 Task: Choose the repositories that are allowed to create repository-level self-hosted runners for general actions permissions to "Selected repositories" in the organization "Mark56771".
Action: Mouse moved to (941, 78)
Screenshot: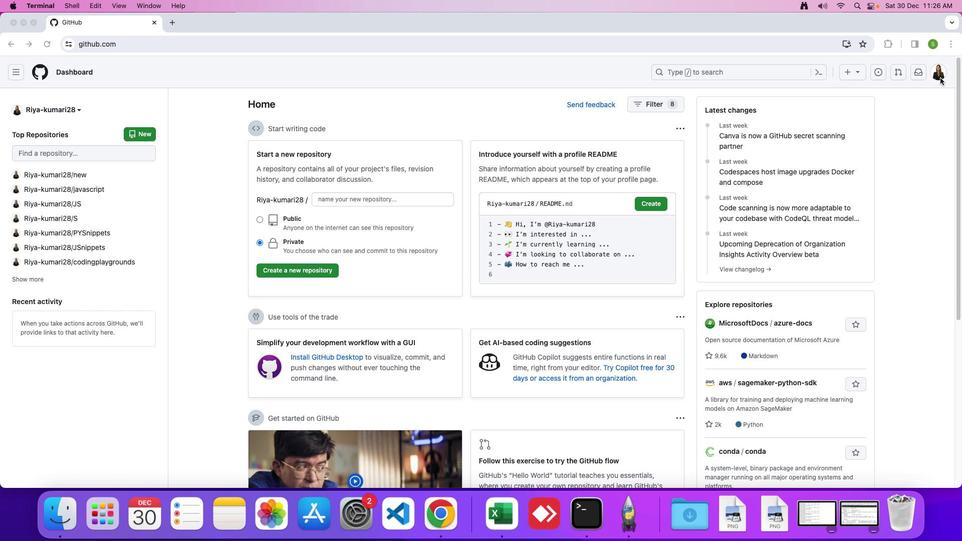 
Action: Mouse pressed left at (941, 78)
Screenshot: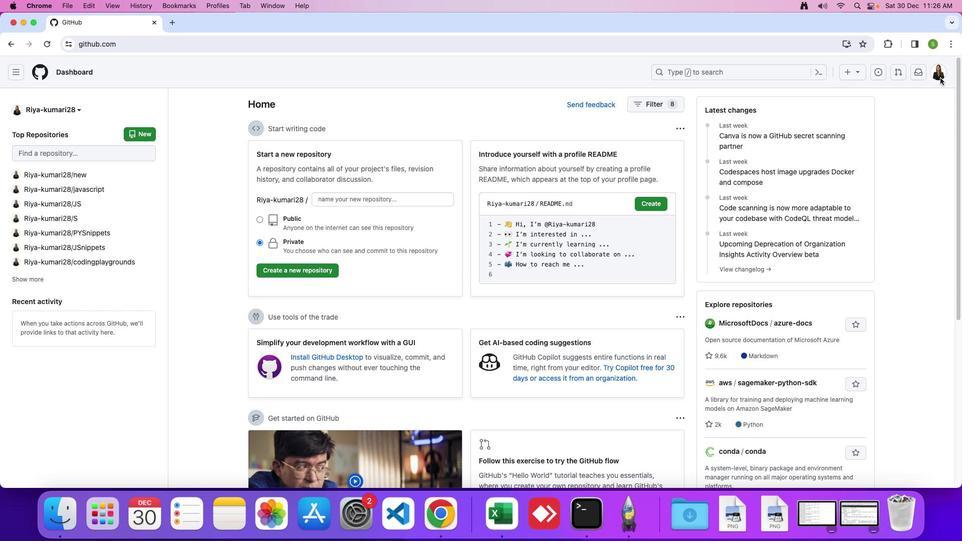 
Action: Mouse moved to (941, 76)
Screenshot: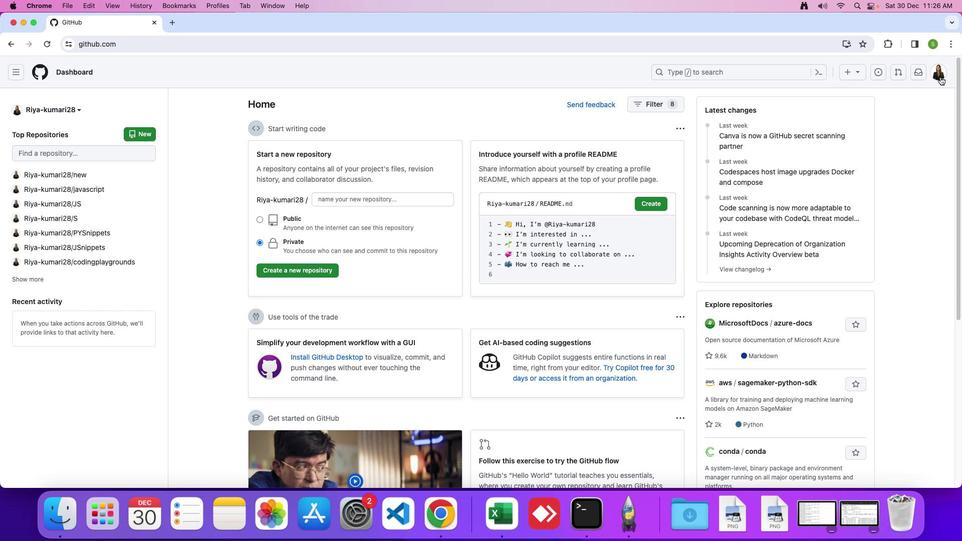 
Action: Mouse pressed left at (941, 76)
Screenshot: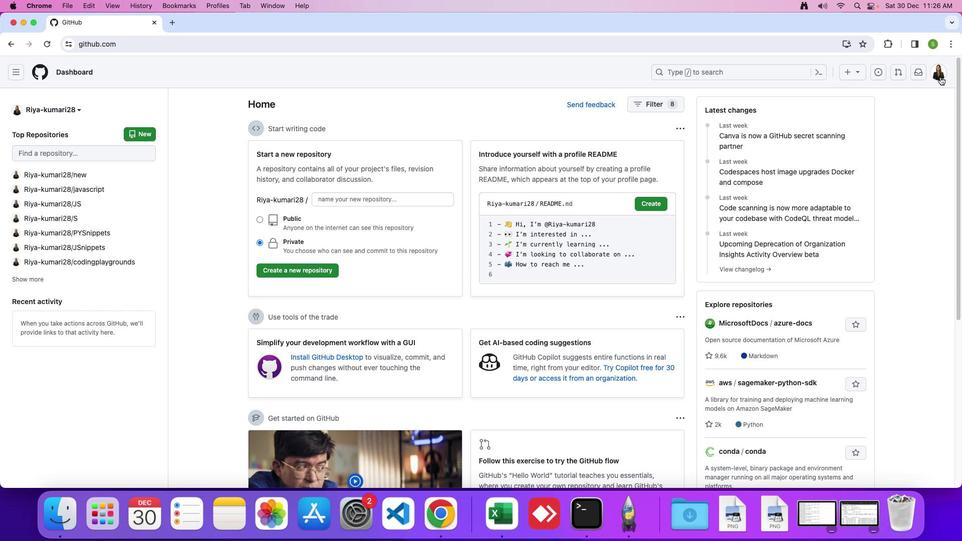 
Action: Mouse moved to (879, 194)
Screenshot: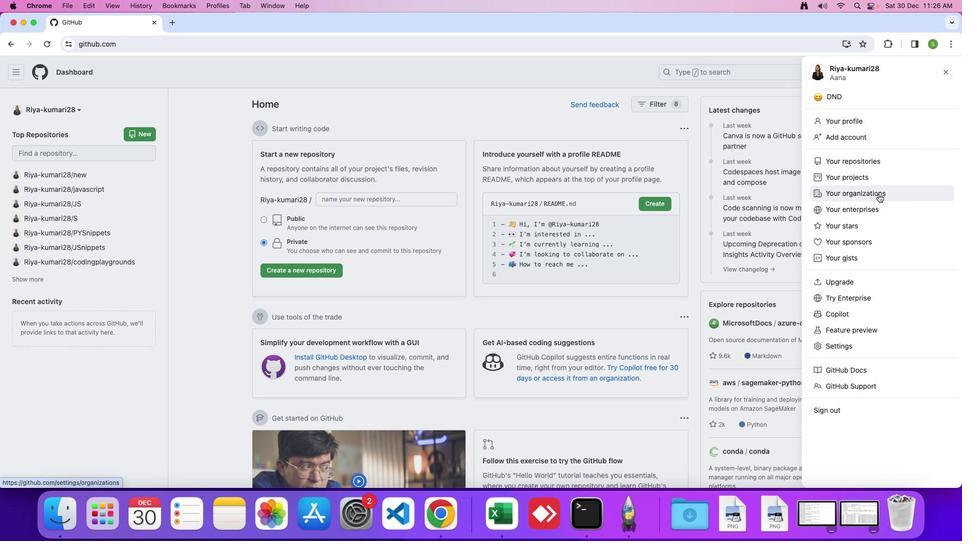 
Action: Mouse pressed left at (879, 194)
Screenshot: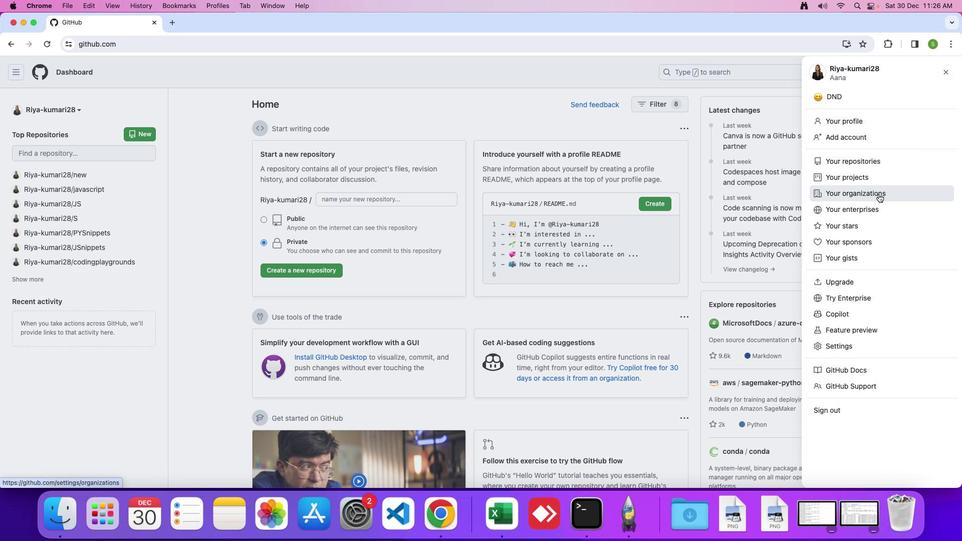 
Action: Mouse moved to (725, 209)
Screenshot: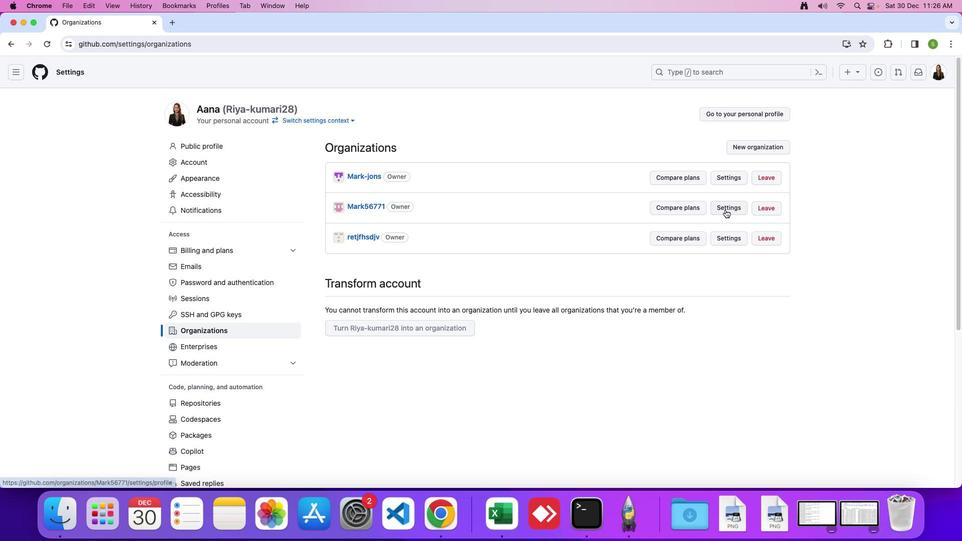 
Action: Mouse pressed left at (725, 209)
Screenshot: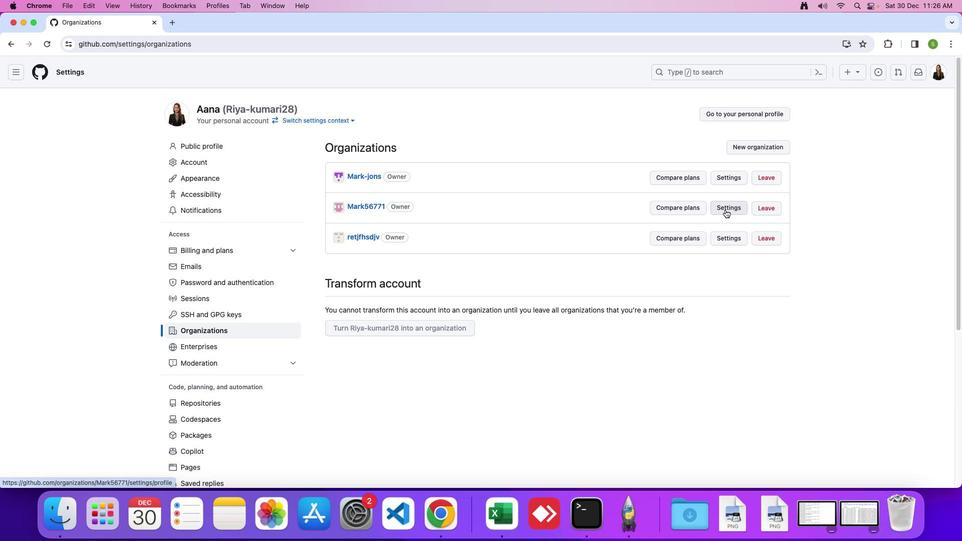 
Action: Mouse moved to (291, 355)
Screenshot: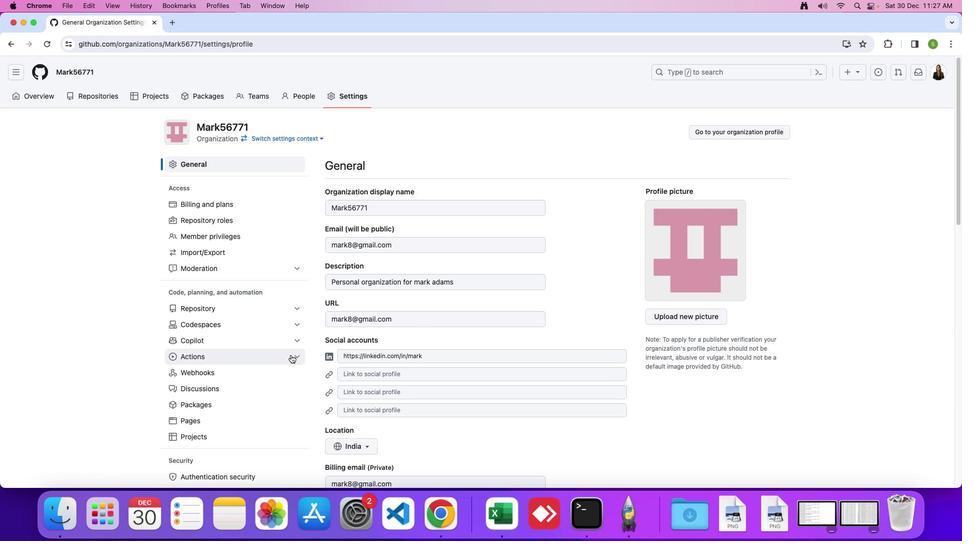 
Action: Mouse pressed left at (291, 355)
Screenshot: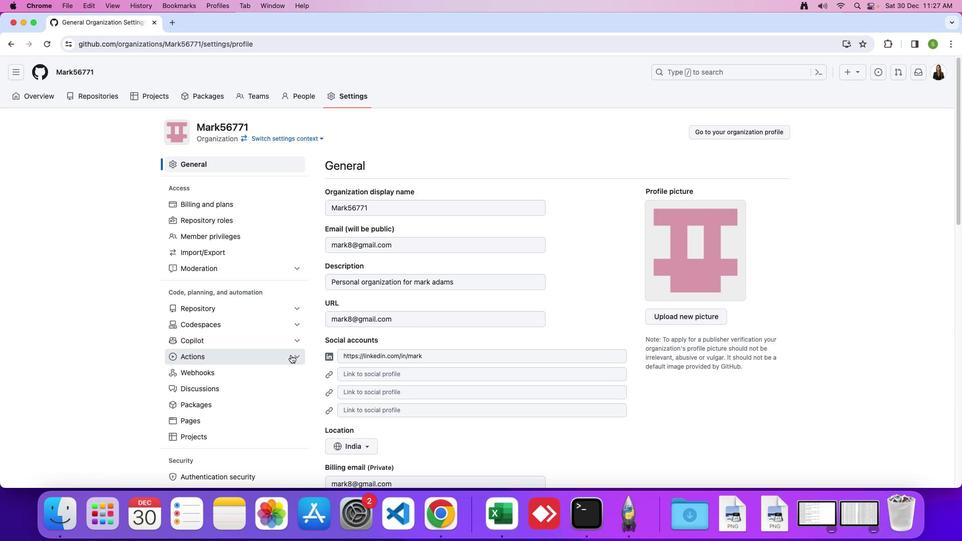 
Action: Mouse moved to (288, 374)
Screenshot: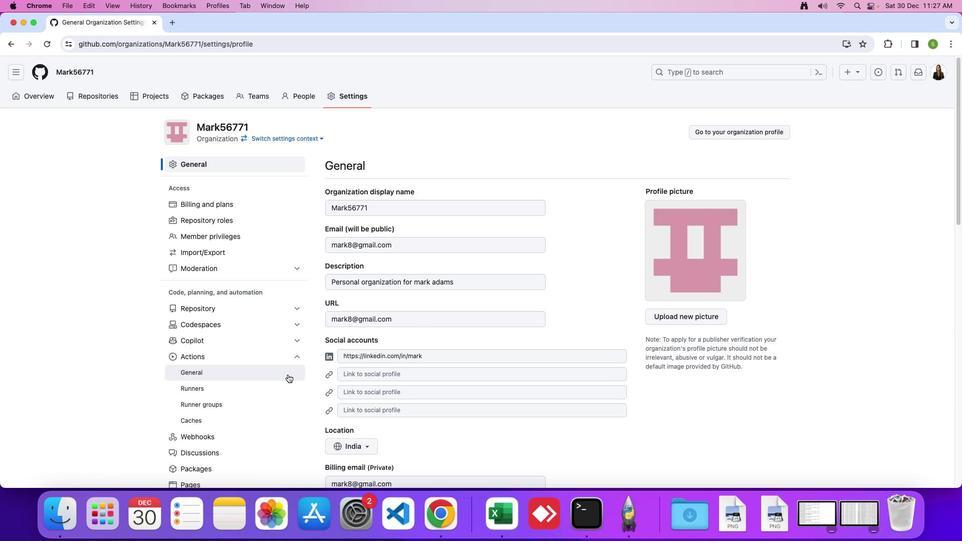 
Action: Mouse pressed left at (288, 374)
Screenshot: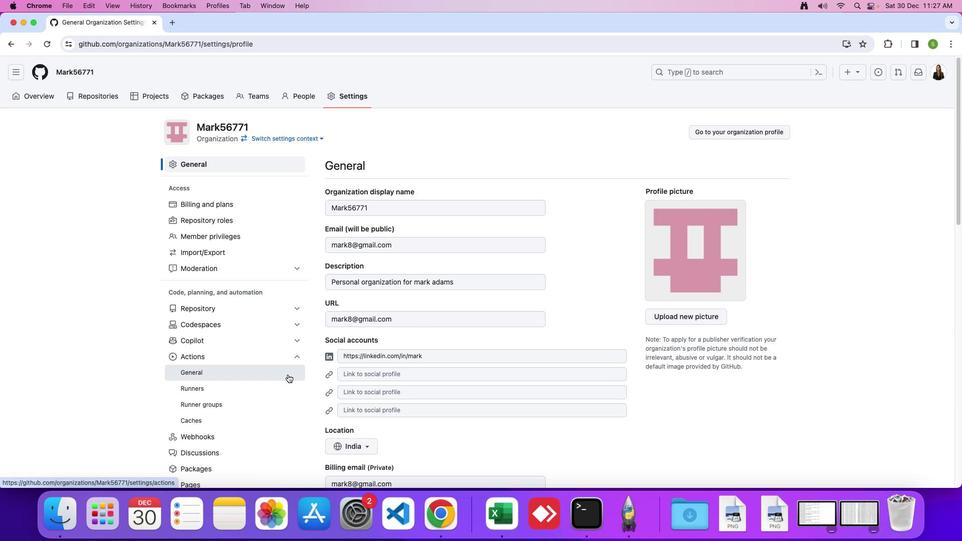 
Action: Mouse moved to (382, 402)
Screenshot: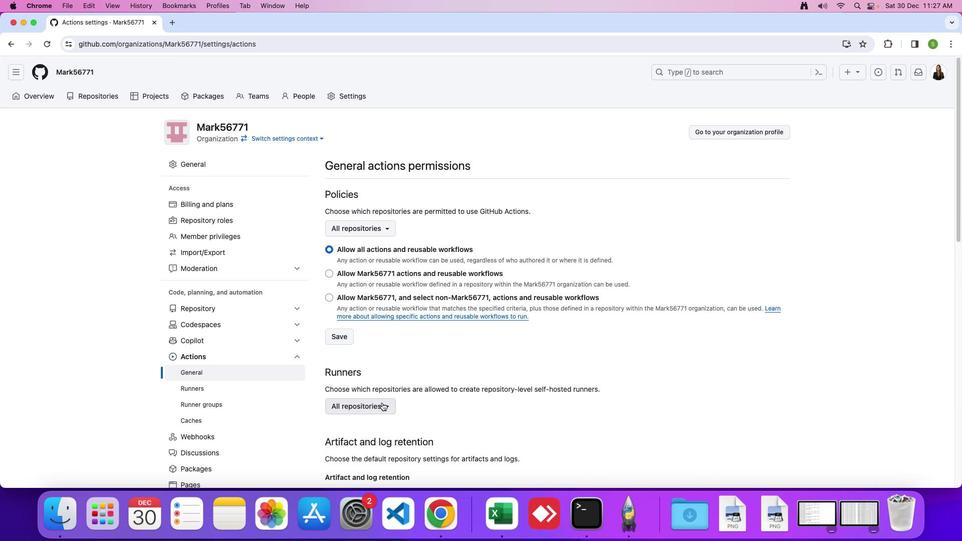 
Action: Mouse pressed left at (382, 402)
Screenshot: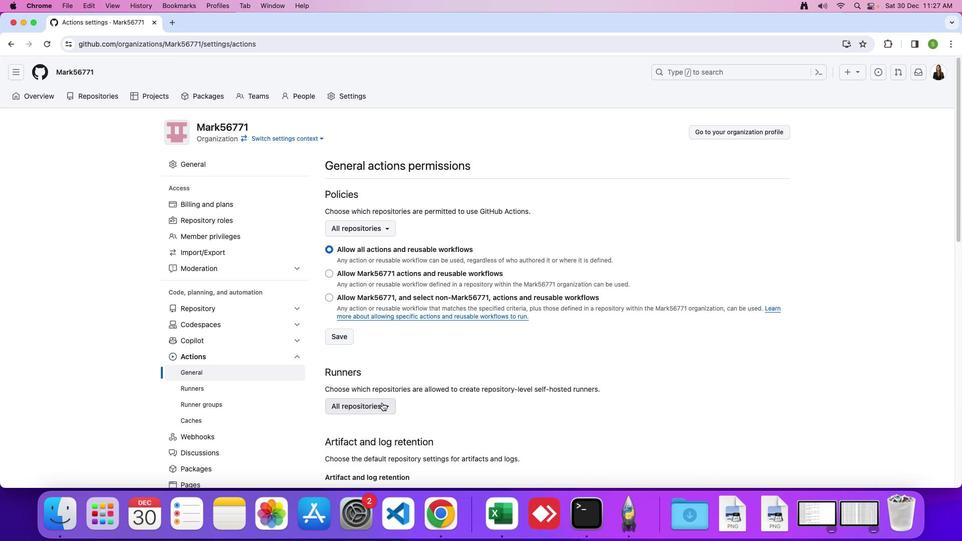 
Action: Mouse moved to (379, 474)
Screenshot: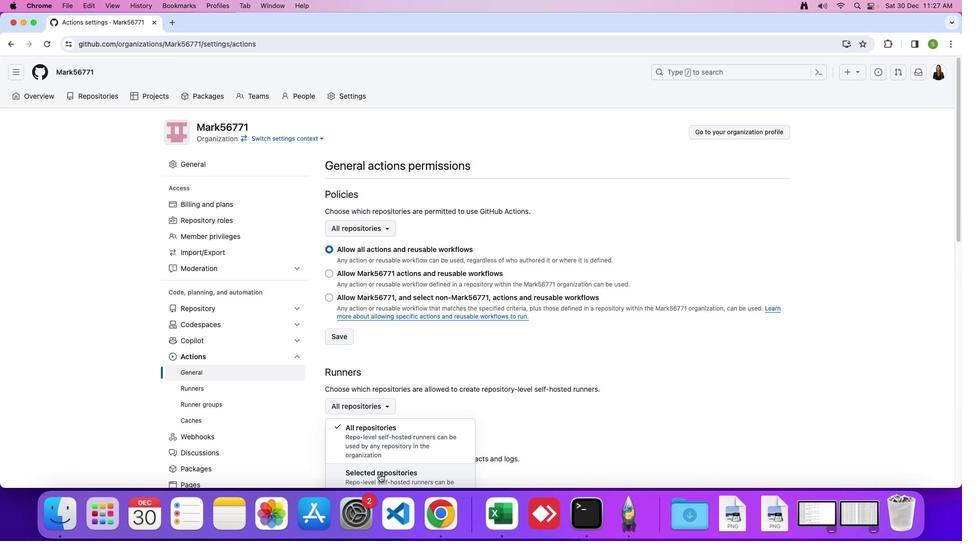 
Action: Mouse pressed left at (379, 474)
Screenshot: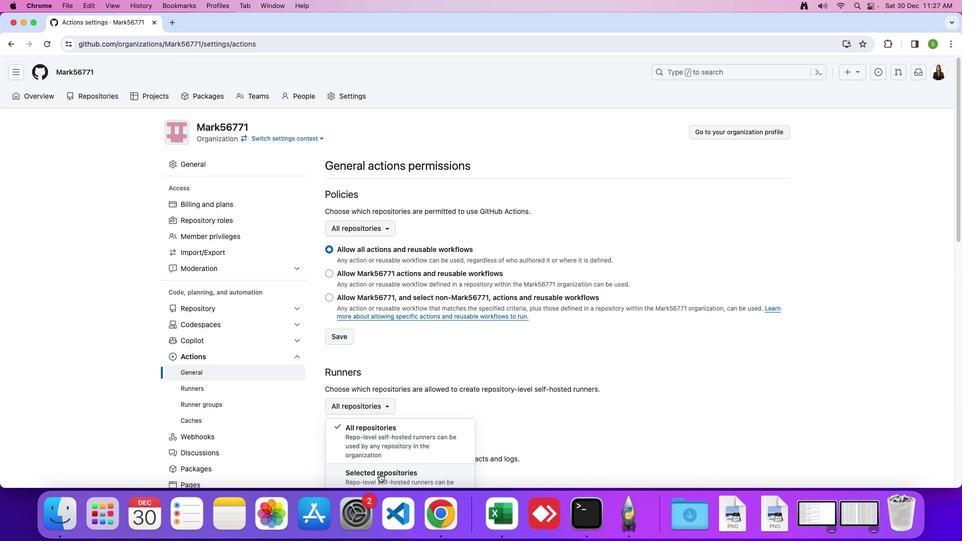 
